 Task: Add the task  Create user manuals and guides for the app to the section Code Review Sprint in the project TripHive and add a Due Date to the respective task as 2024/02/26.
Action: Mouse moved to (73, 288)
Screenshot: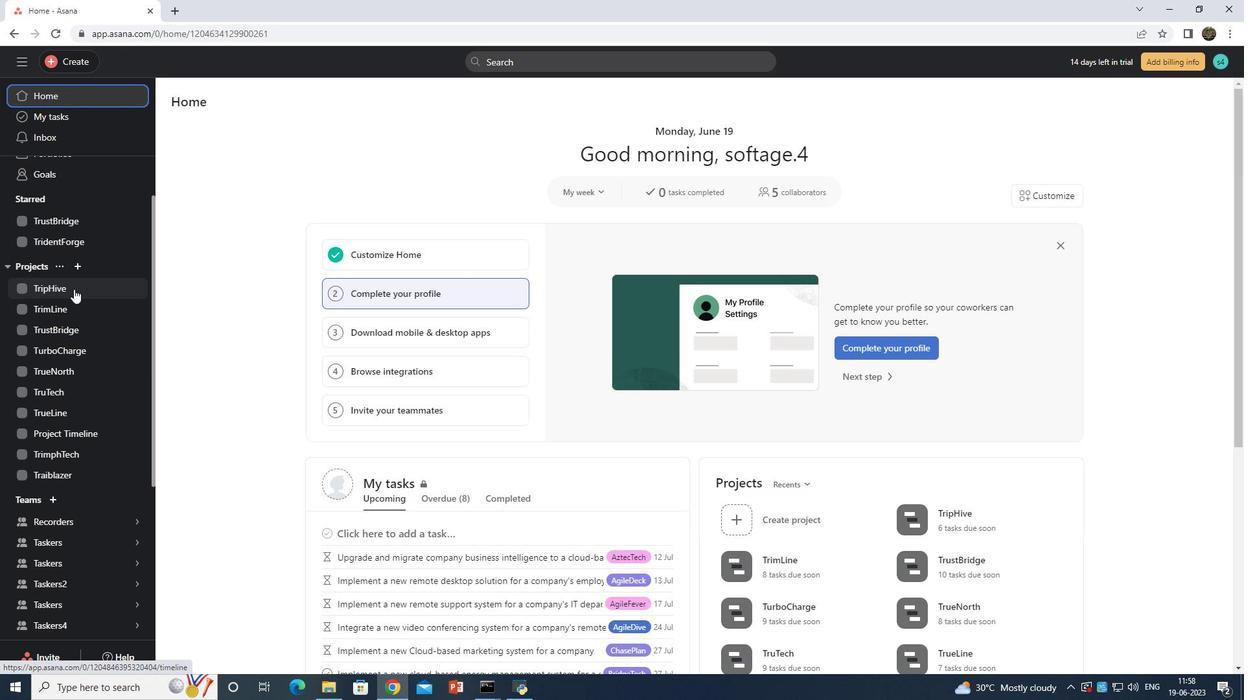 
Action: Mouse pressed left at (73, 288)
Screenshot: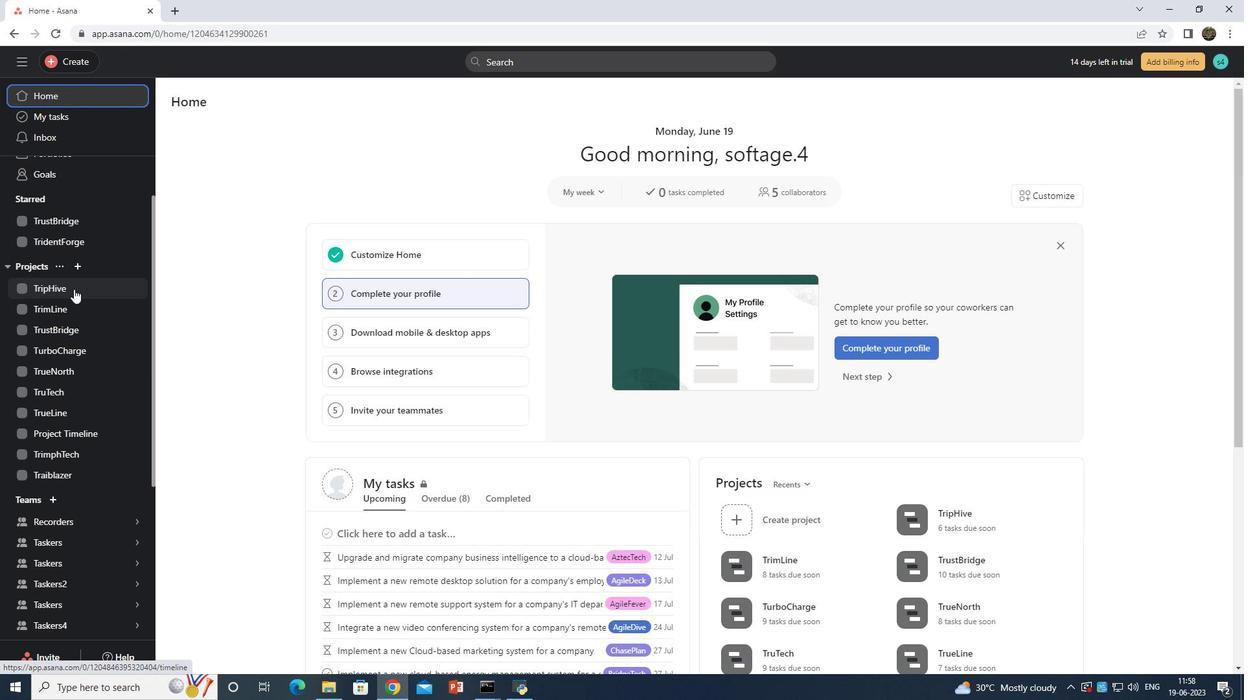 
Action: Mouse moved to (227, 125)
Screenshot: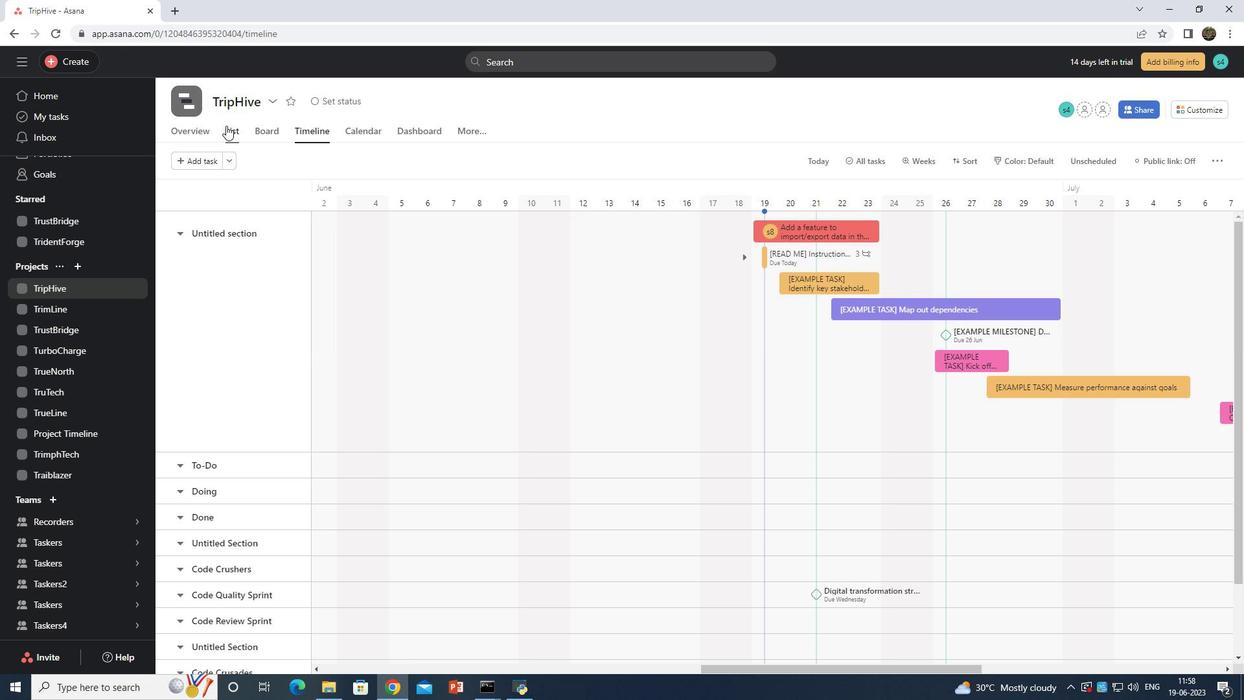 
Action: Mouse pressed left at (227, 125)
Screenshot: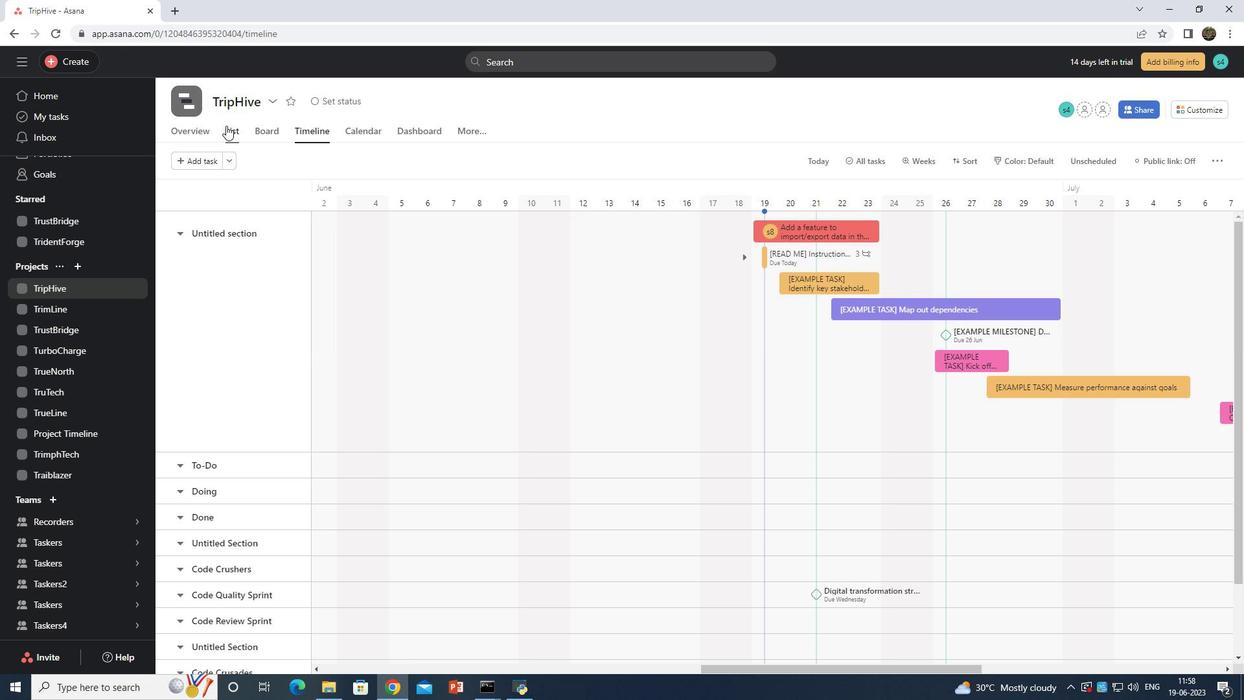 
Action: Mouse moved to (295, 328)
Screenshot: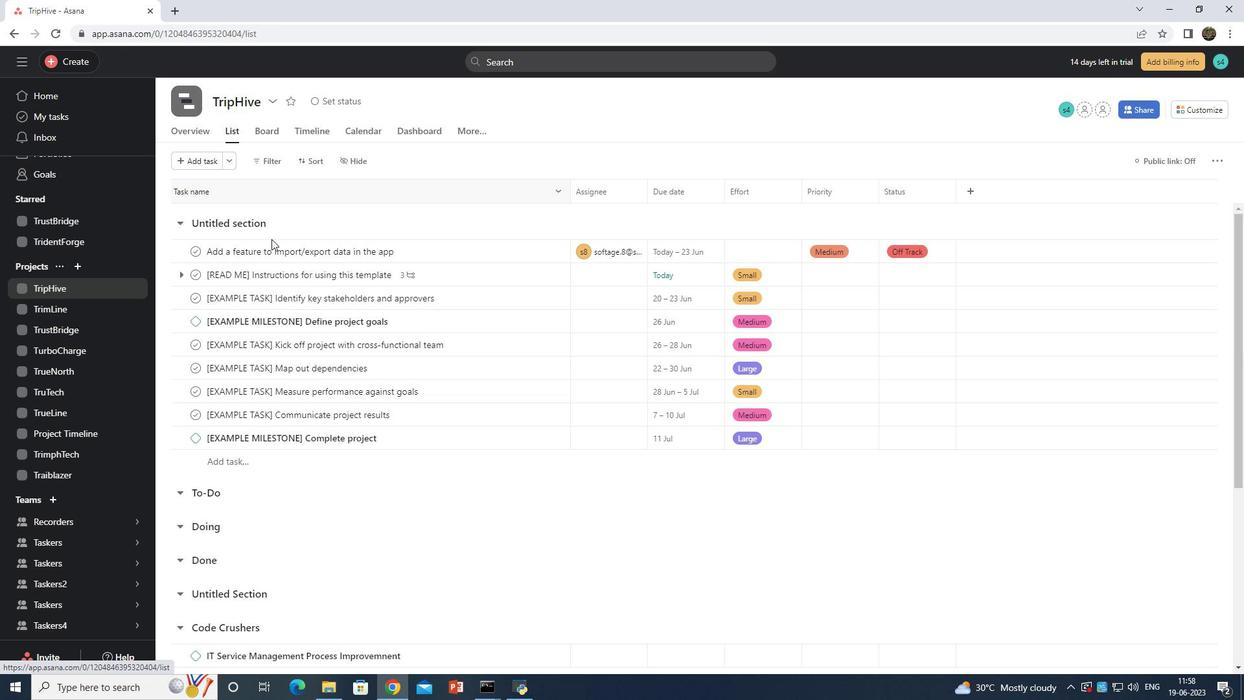 
Action: Mouse scrolled (295, 327) with delta (0, 0)
Screenshot: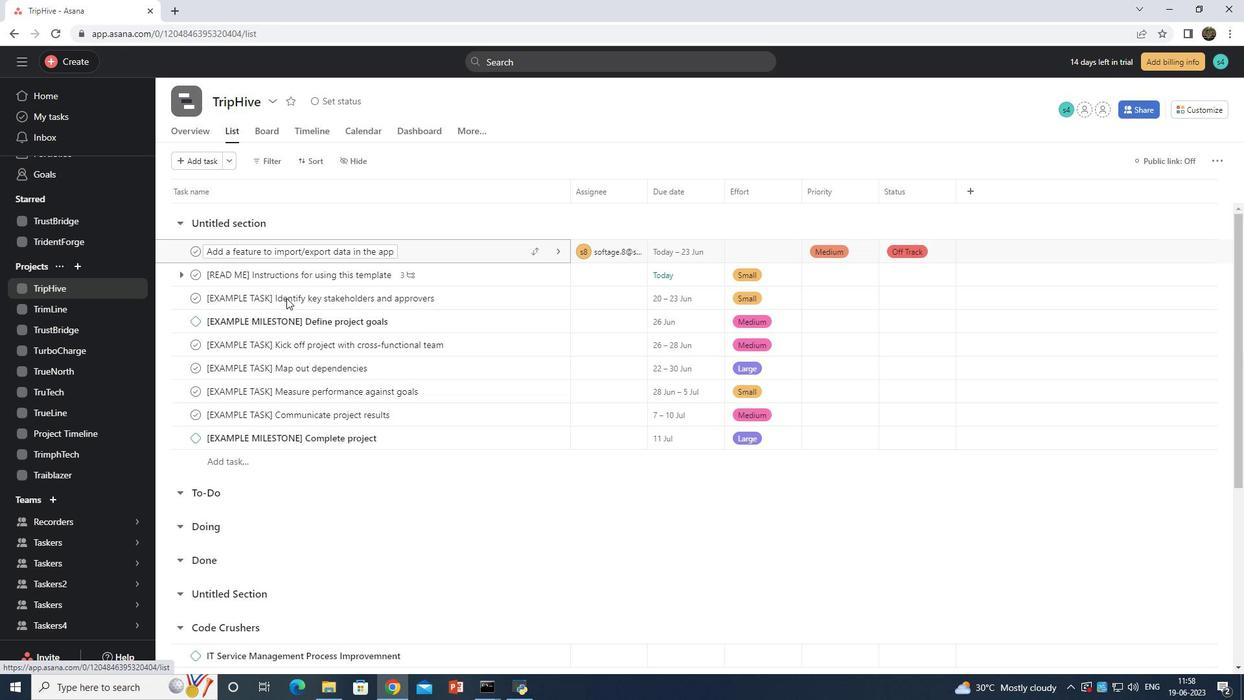 
Action: Mouse moved to (296, 329)
Screenshot: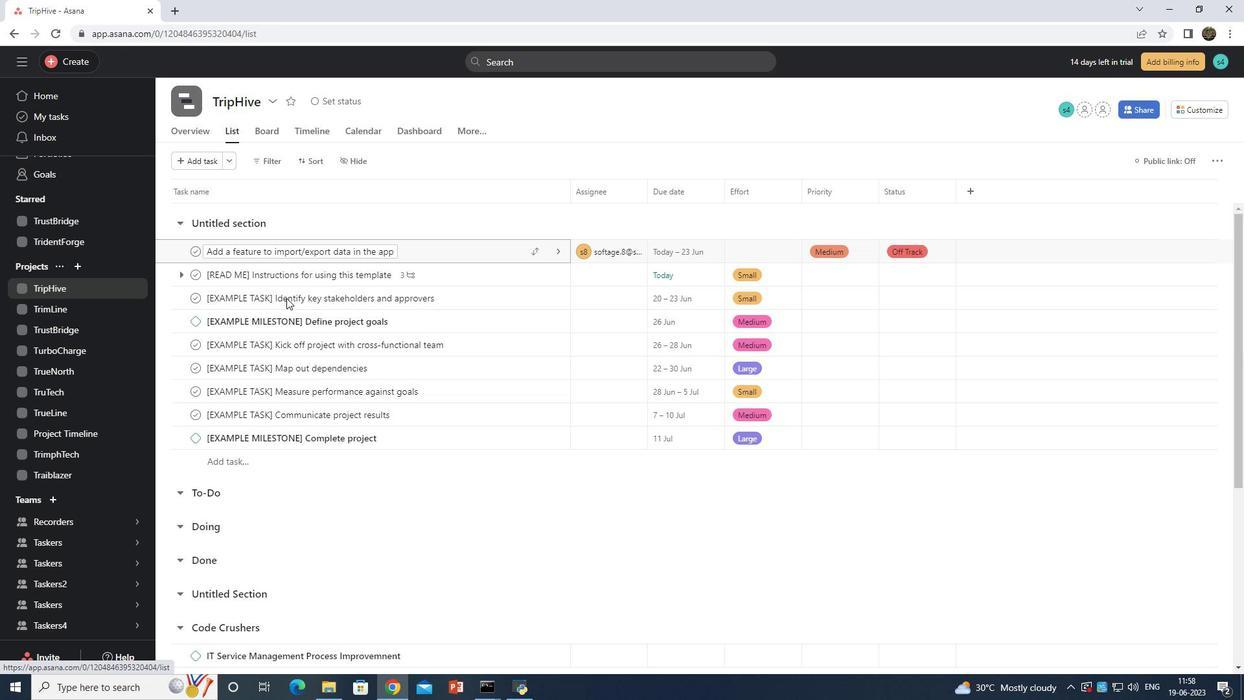 
Action: Mouse scrolled (296, 328) with delta (0, 0)
Screenshot: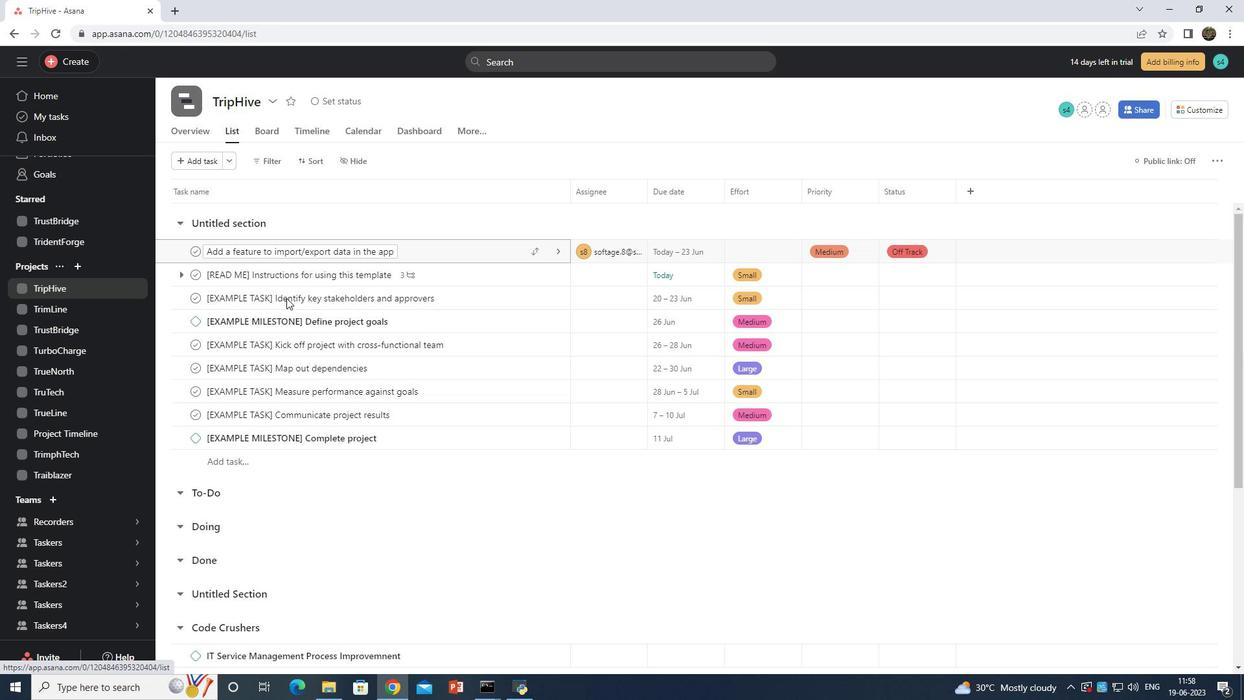 
Action: Mouse scrolled (296, 328) with delta (0, 0)
Screenshot: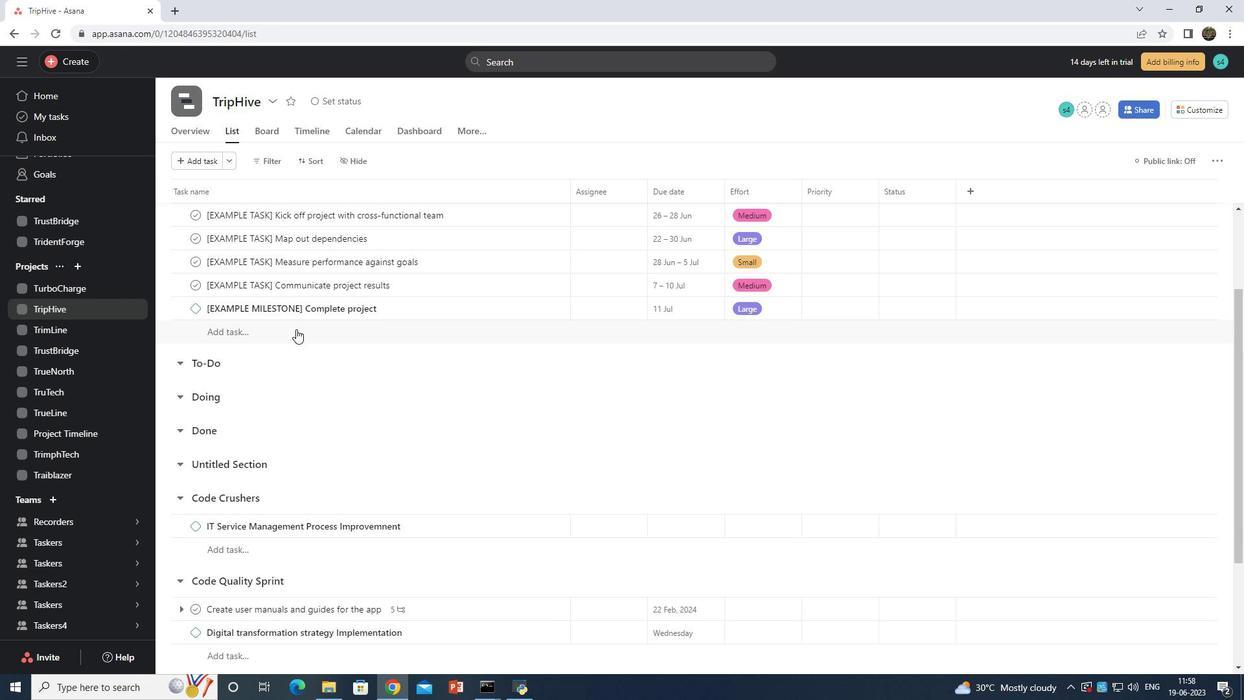 
Action: Mouse scrolled (296, 328) with delta (0, 0)
Screenshot: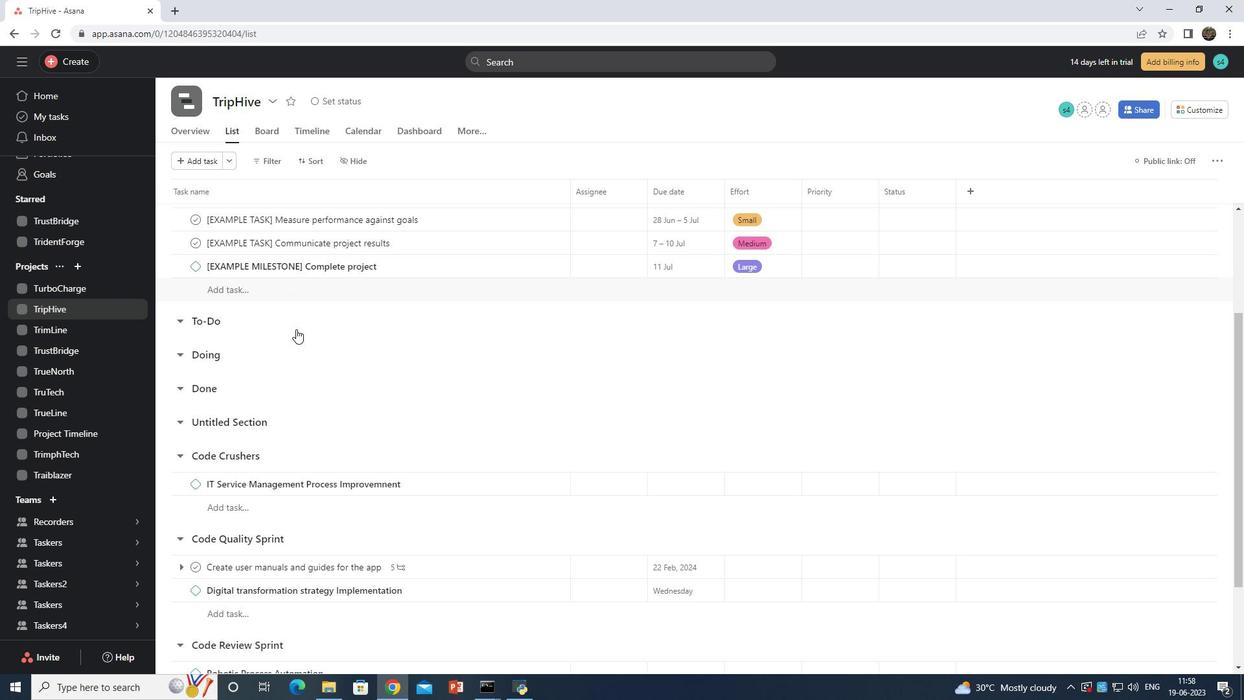 
Action: Mouse moved to (539, 474)
Screenshot: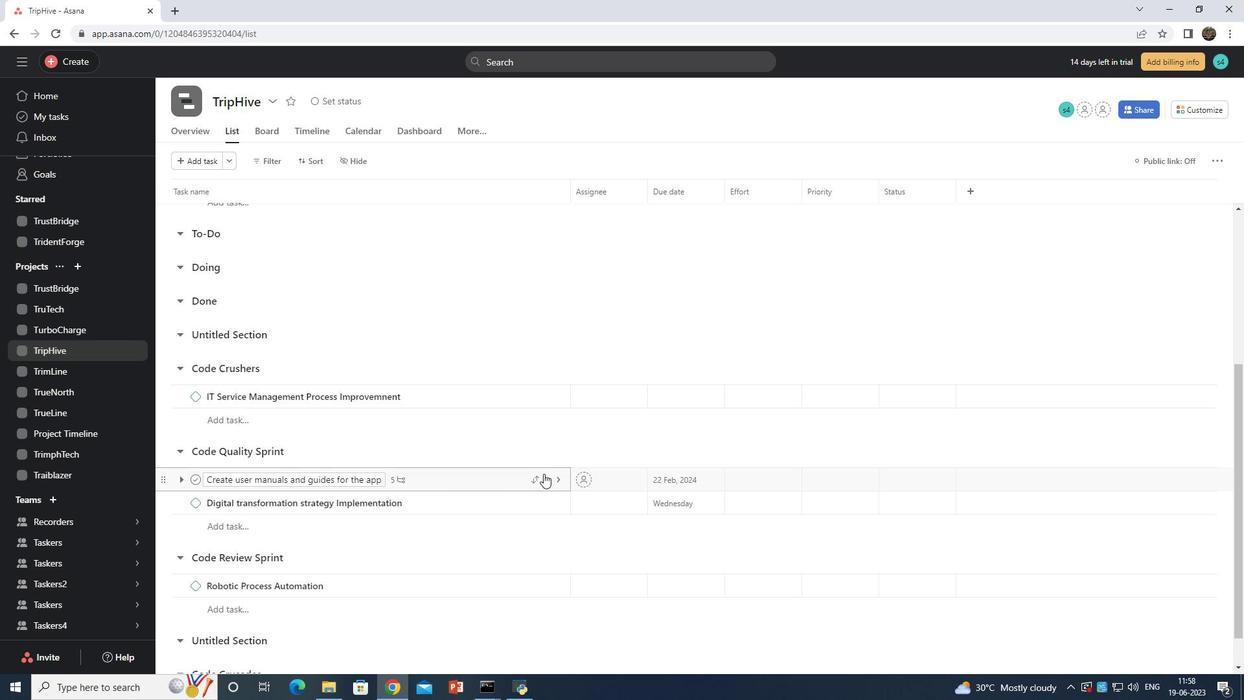 
Action: Mouse pressed left at (539, 474)
Screenshot: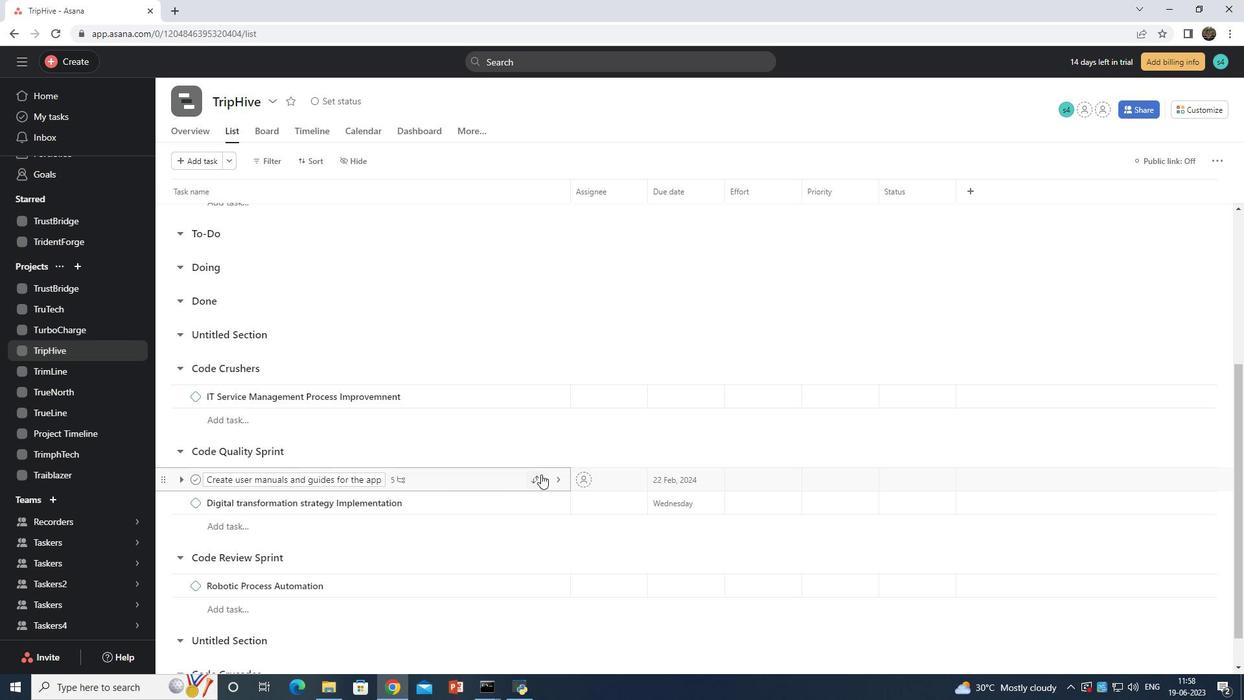
Action: Mouse moved to (470, 405)
Screenshot: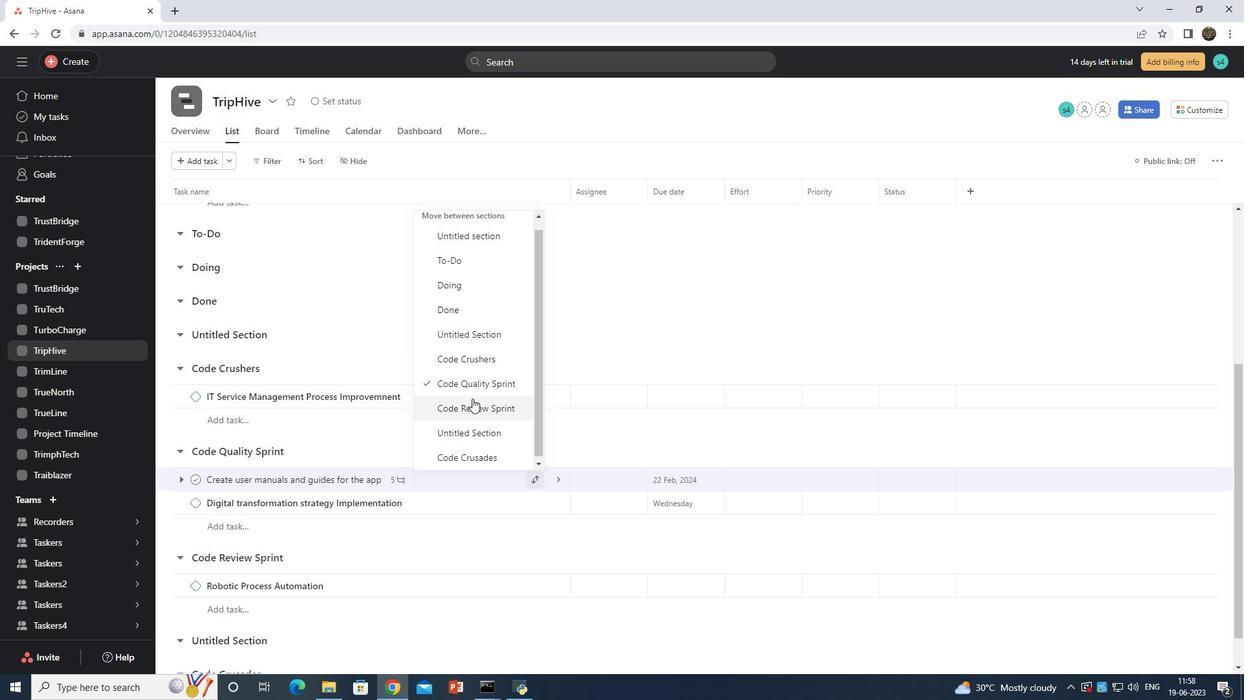
Action: Mouse pressed left at (470, 405)
Screenshot: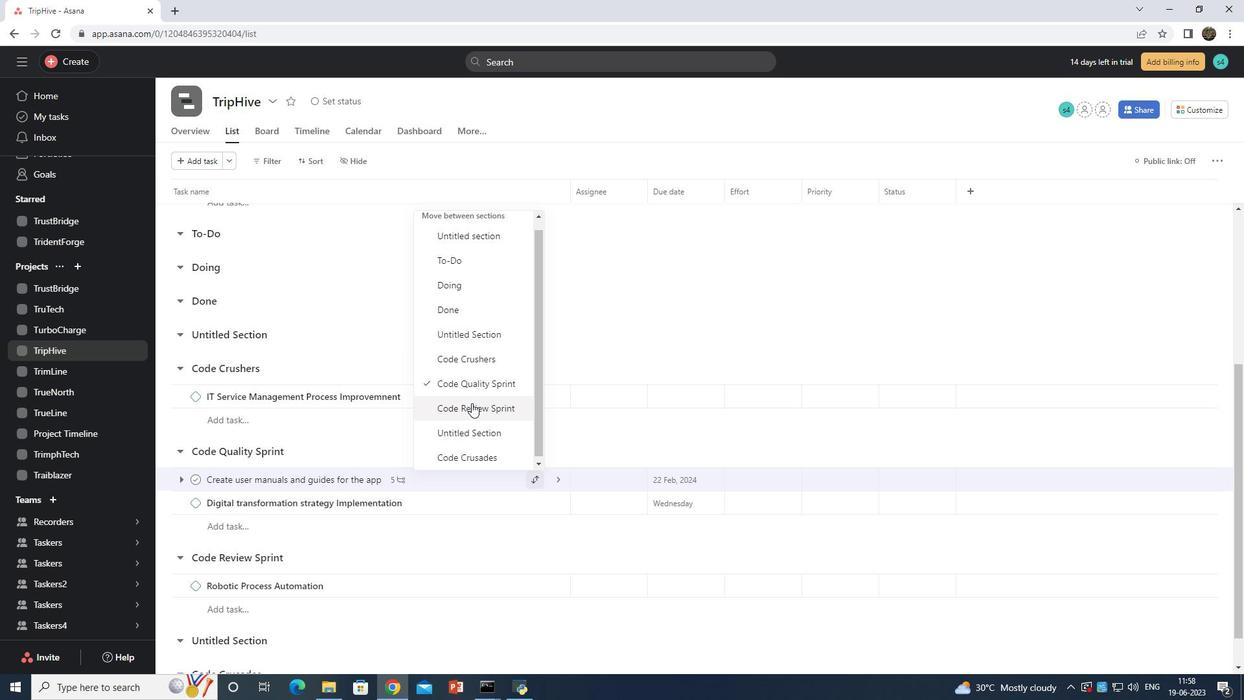 
Action: Mouse moved to (684, 564)
Screenshot: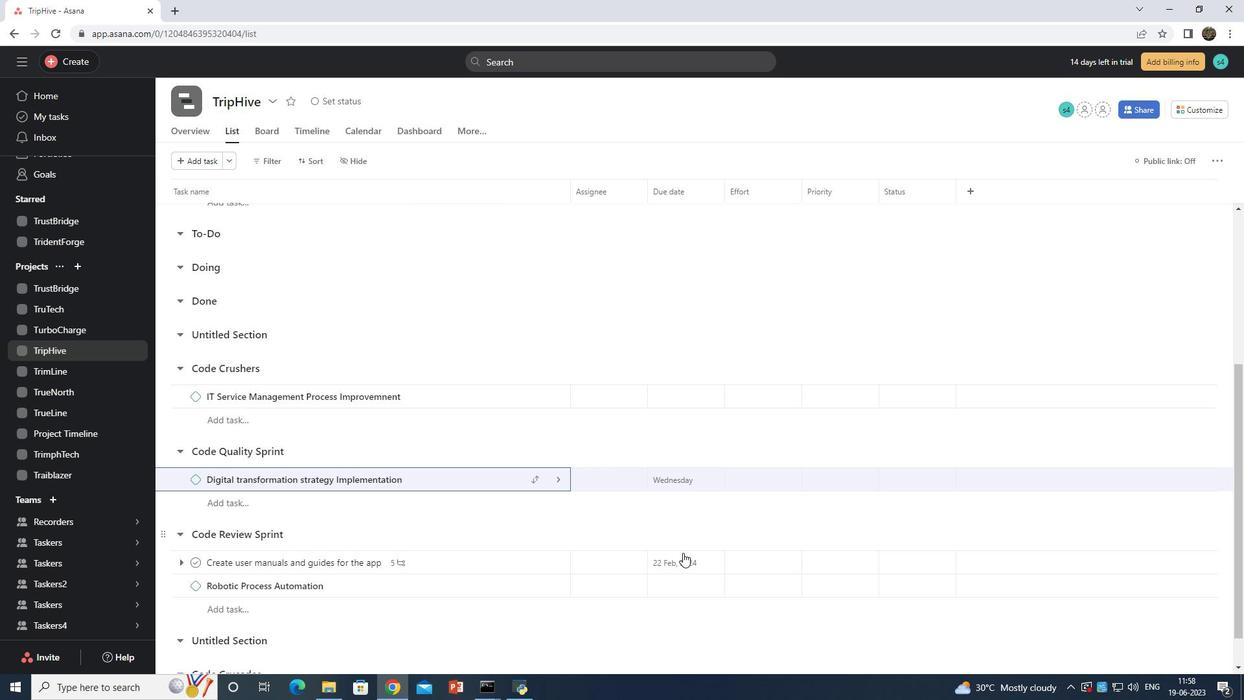 
Action: Mouse pressed left at (684, 564)
Screenshot: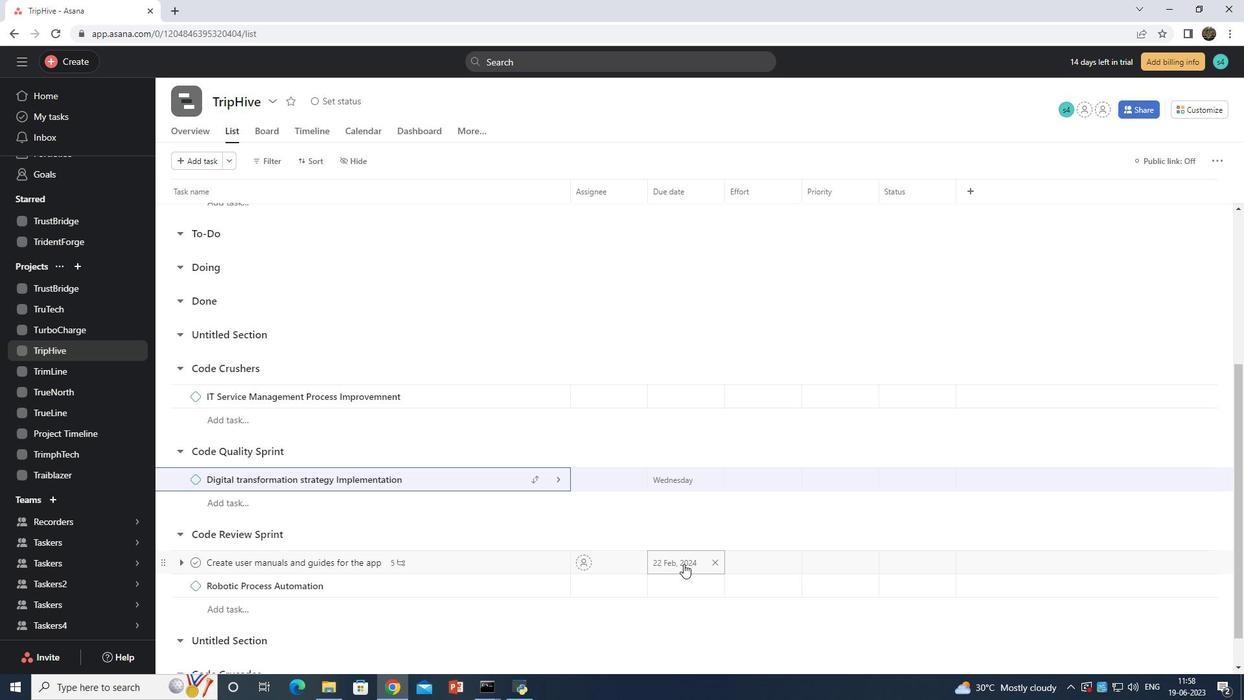 
Action: Mouse moved to (682, 564)
Screenshot: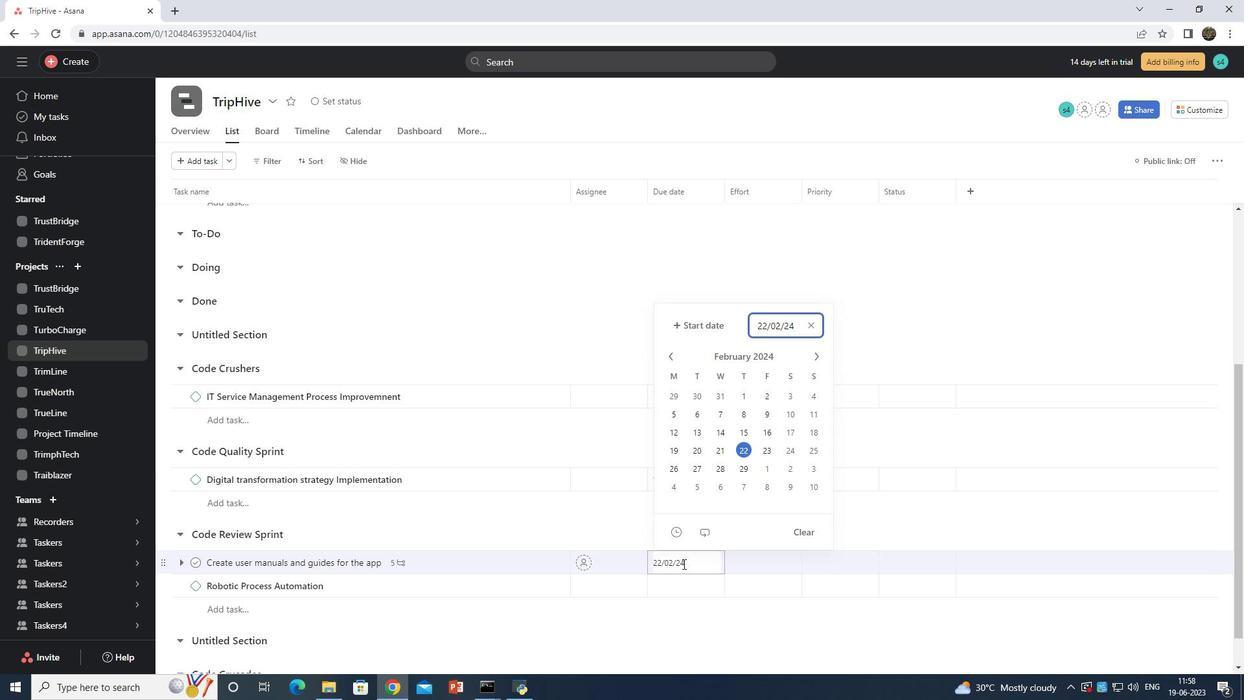 
Action: Key pressed <Key.backspace><Key.backspace><Key.backspace>2024/<Key.backspace><Key.backspace><Key.backspace><Key.backspace><Key.backspace><Key.backspace><Key.backspace><Key.backspace><Key.backspace><Key.backspace><Key.backspace><Key.backspace><Key.backspace><Key.backspace><Key.backspace><Key.backspace><Key.backspace><Key.backspace><Key.backspace><Key.backspace><Key.backspace><Key.backspace><Key.backspace><Key.backspace><Key.backspace><Key.backspace><Key.backspace><Key.backspace><Key.backspace><Key.backspace><Key.backspace><Key.backspace><Key.backspace><Key.backspace><Key.backspace><Key.backspace><Key.backspace><Key.backspace><Key.backspace><Key.backspace><Key.backspace><Key.backspace><Key.backspace><Key.backspace><Key.backspace>2024/02/0<Key.backspace>26
Screenshot: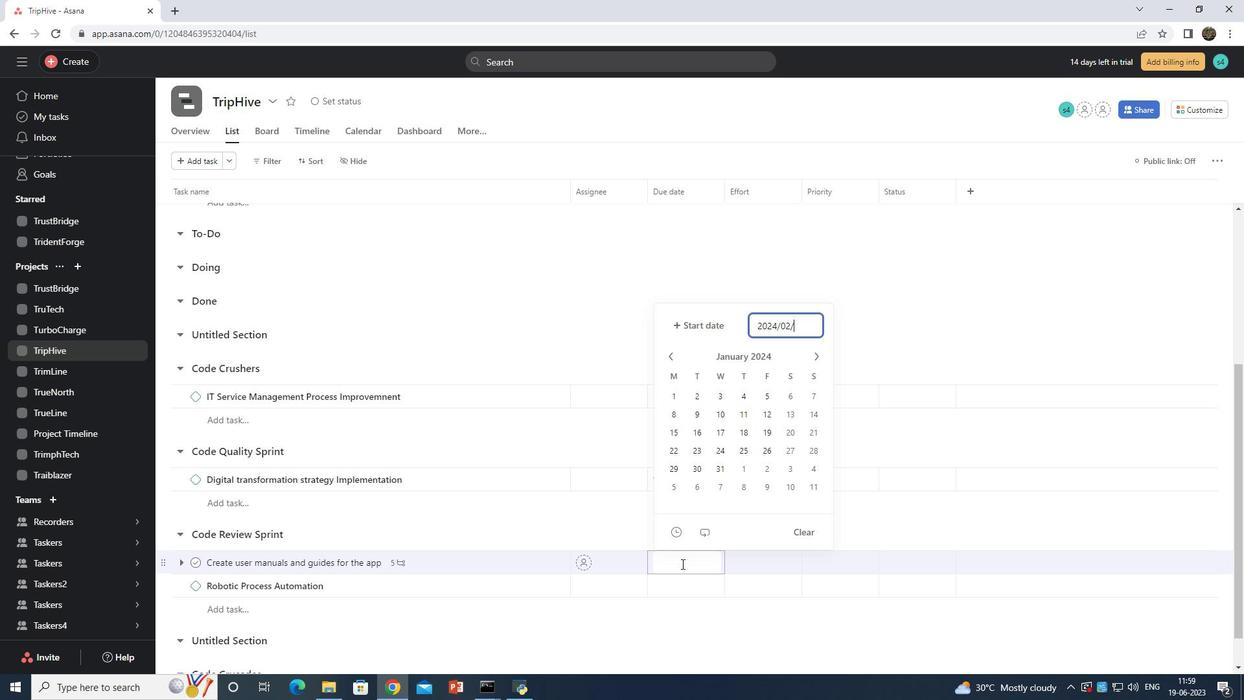 
Action: Mouse moved to (681, 564)
Screenshot: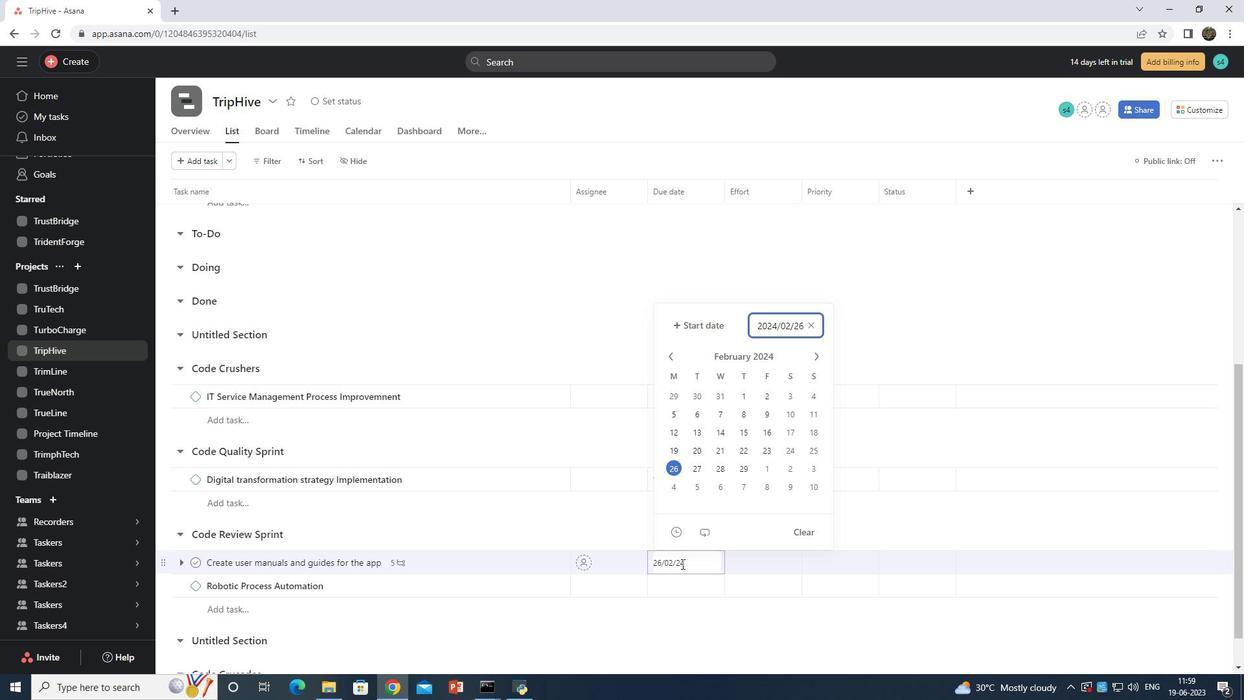 
Action: Key pressed <Key.backspace>
Screenshot: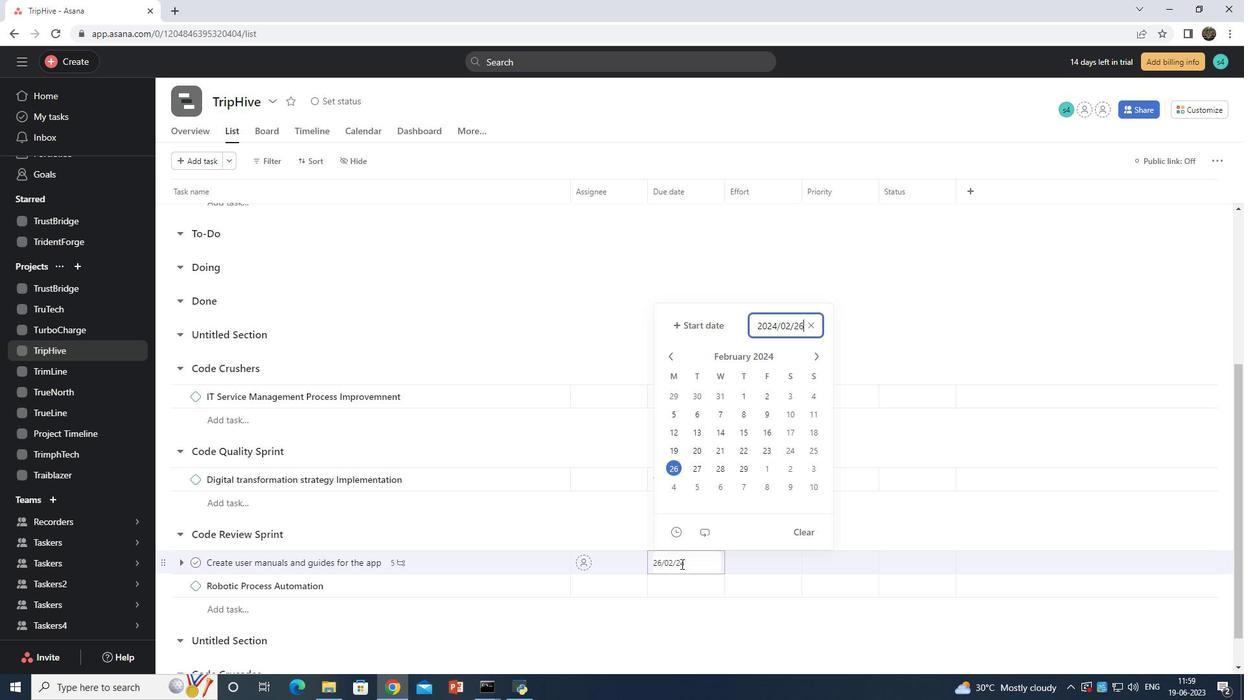 
Action: Mouse moved to (680, 564)
Screenshot: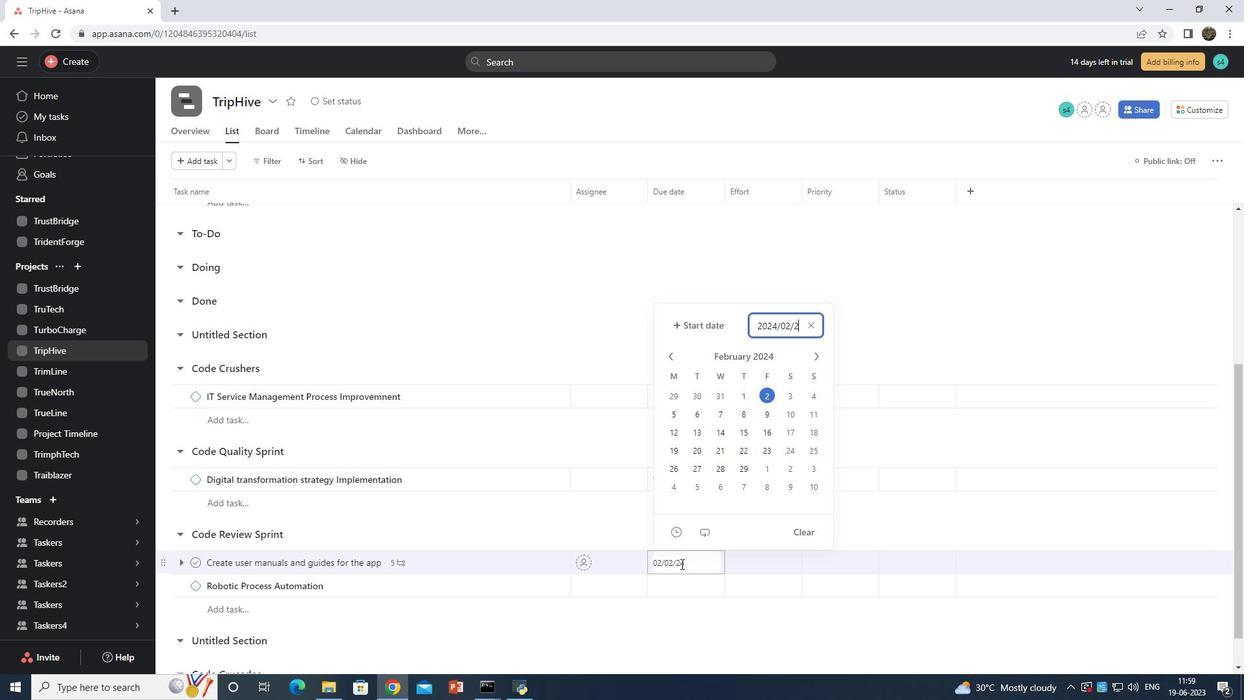 
Action: Key pressed 6<Key.enter>
Screenshot: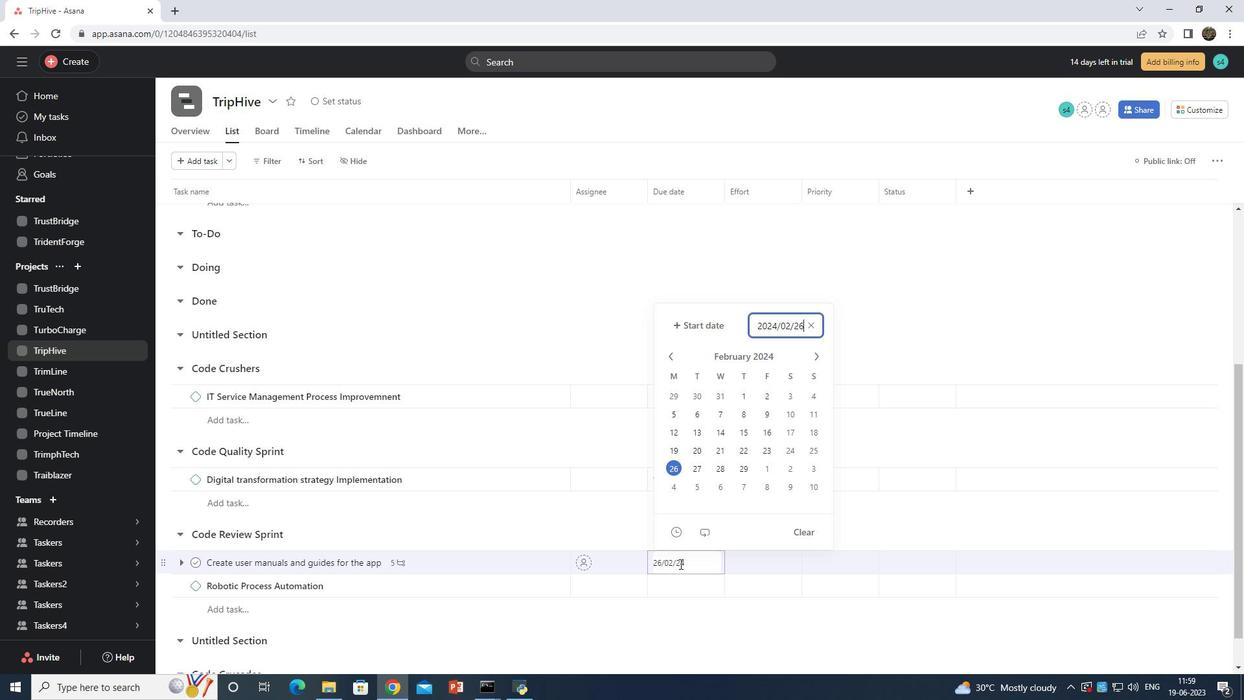 
Action: Mouse moved to (788, 574)
Screenshot: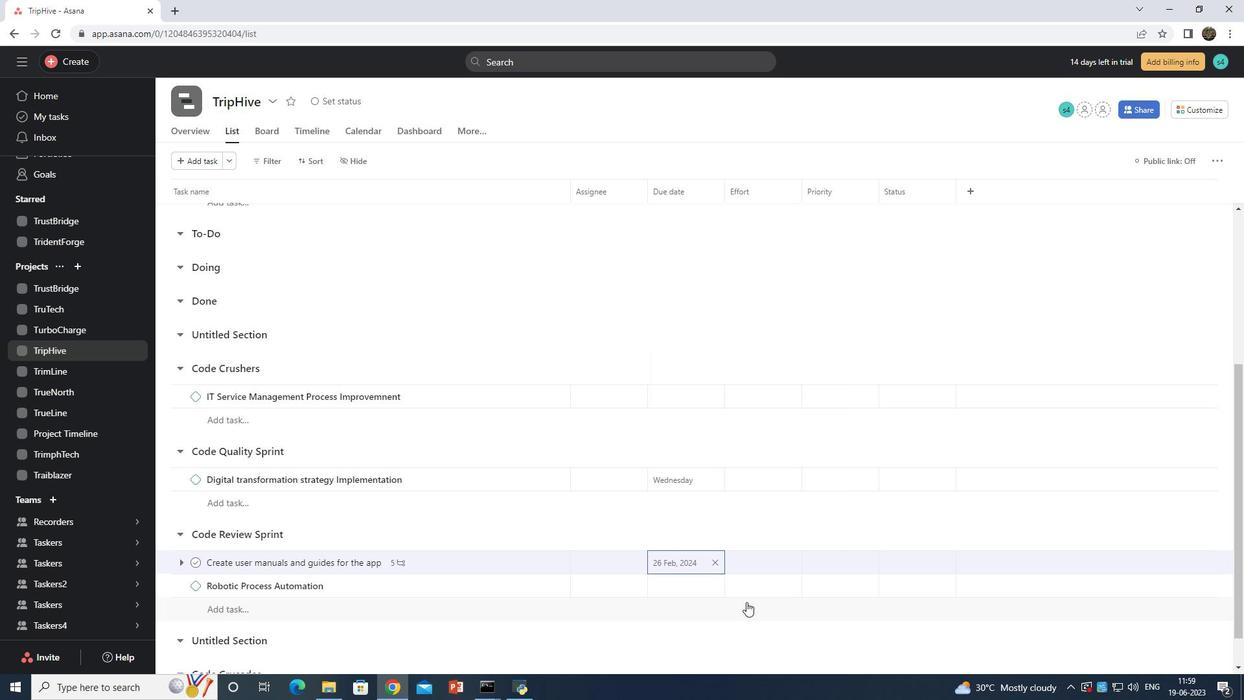
